 Task: Change object animations to zoom in.
Action: Mouse moved to (610, 121)
Screenshot: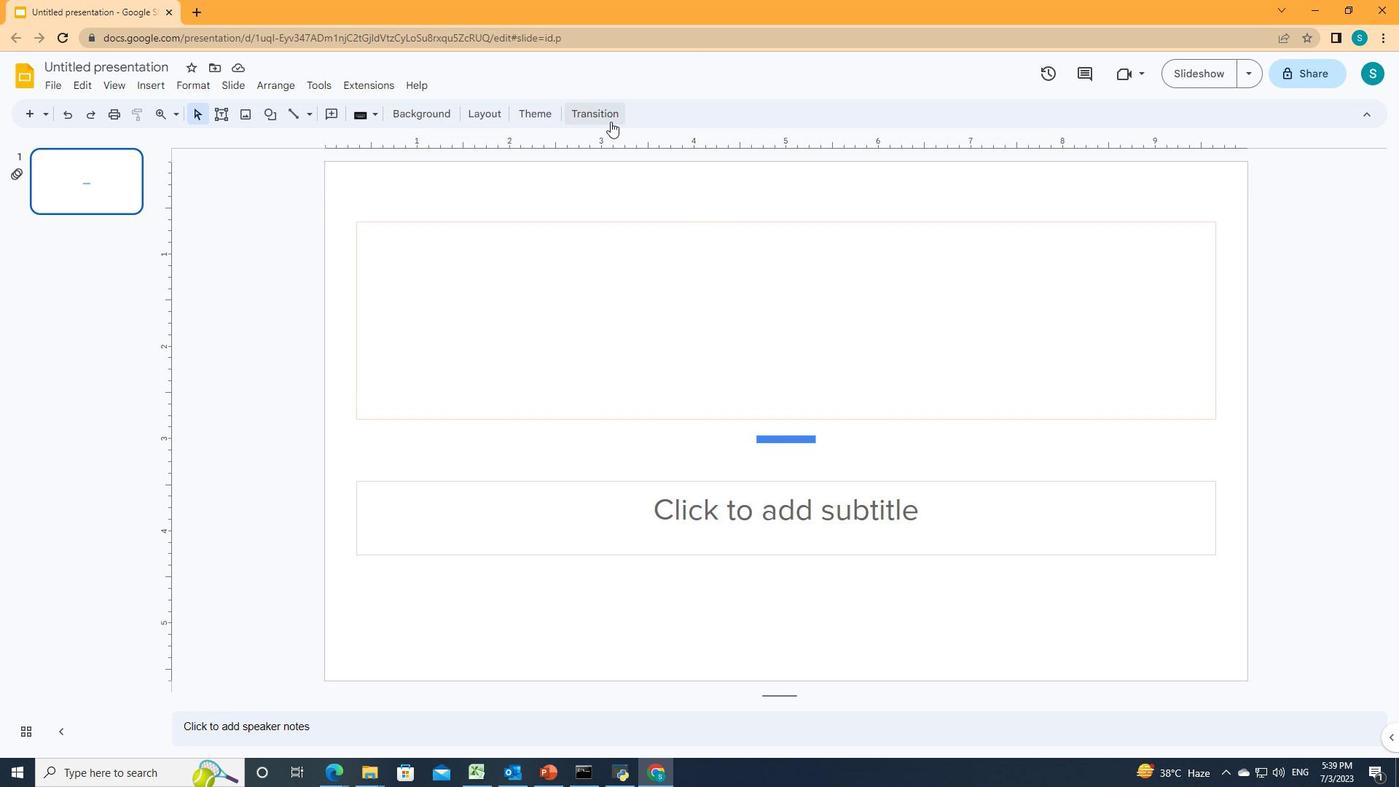 
Action: Mouse pressed left at (610, 121)
Screenshot: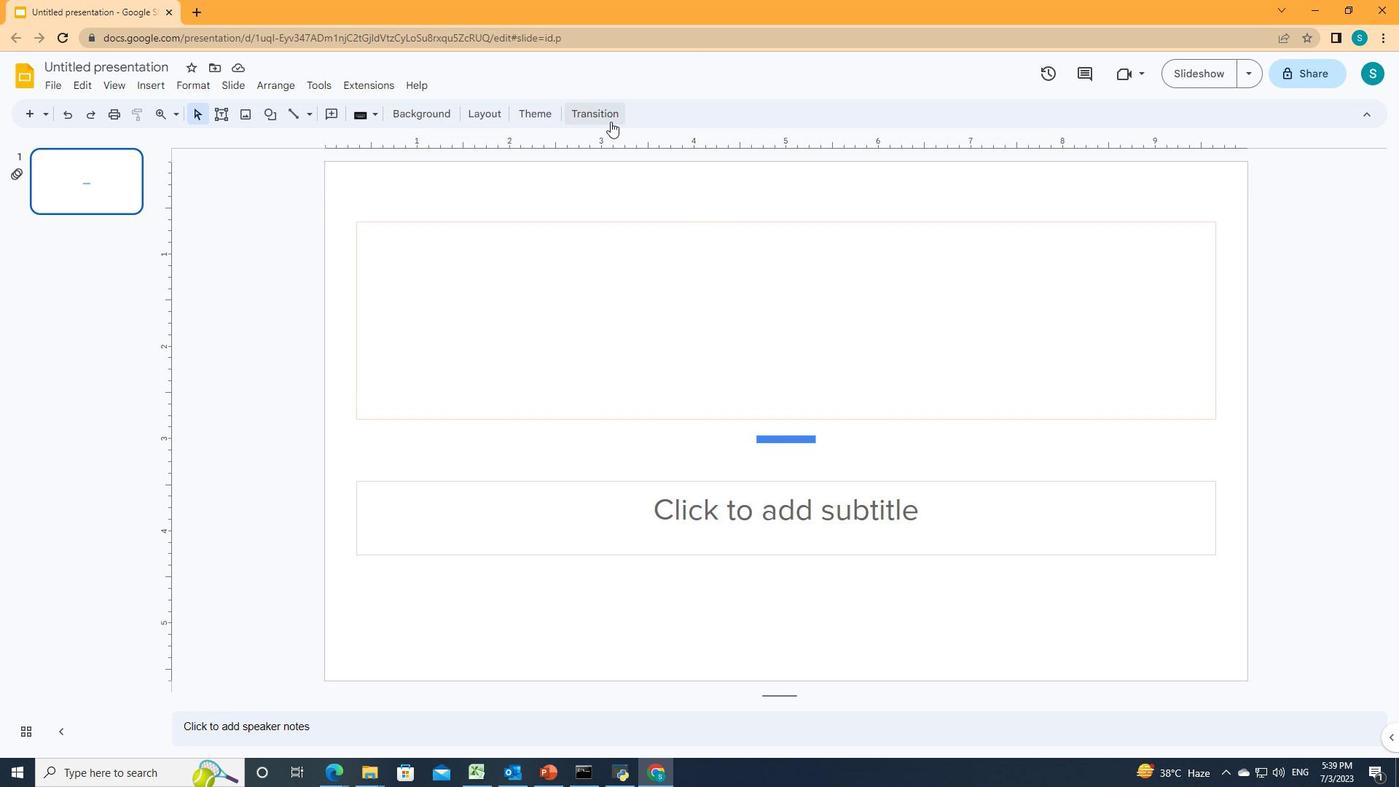 
Action: Mouse moved to (1215, 430)
Screenshot: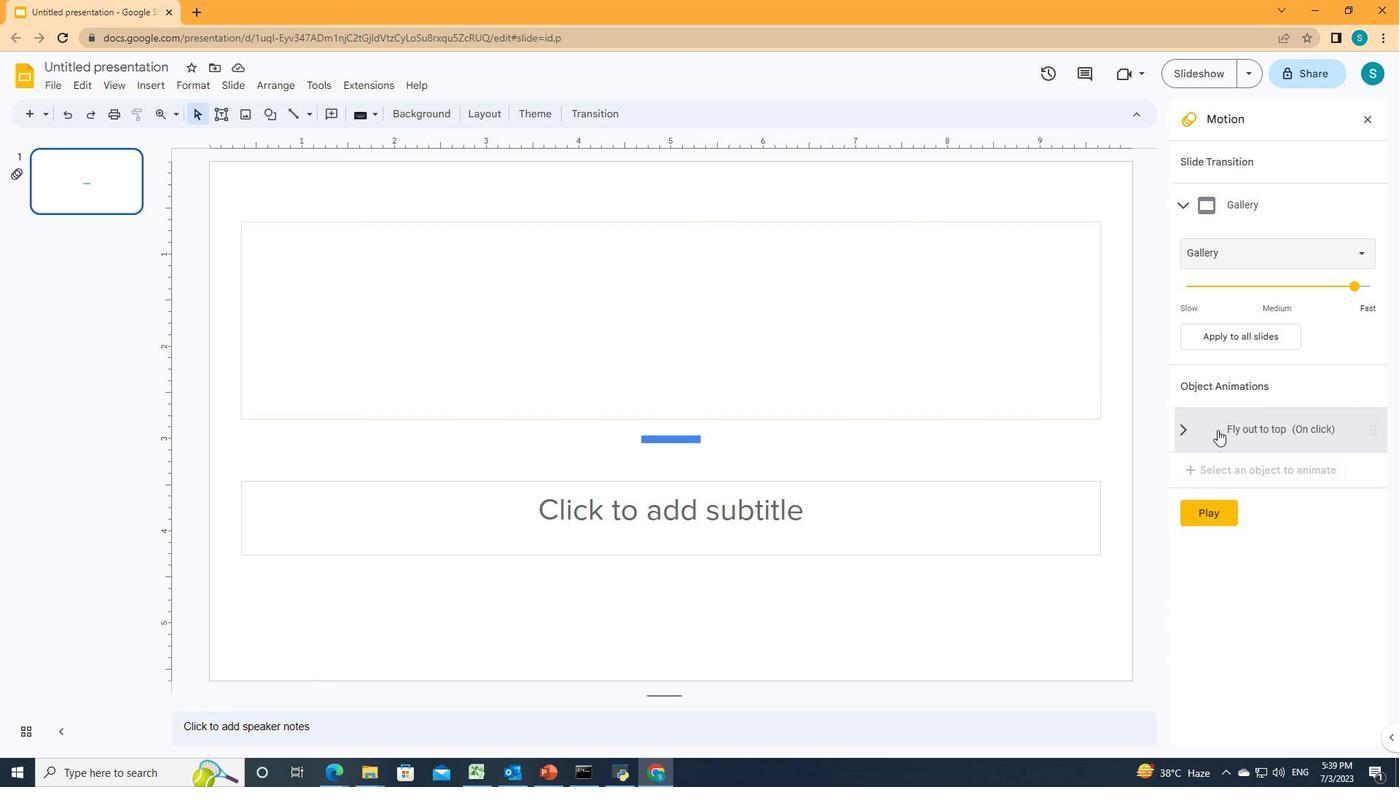 
Action: Mouse pressed left at (1215, 430)
Screenshot: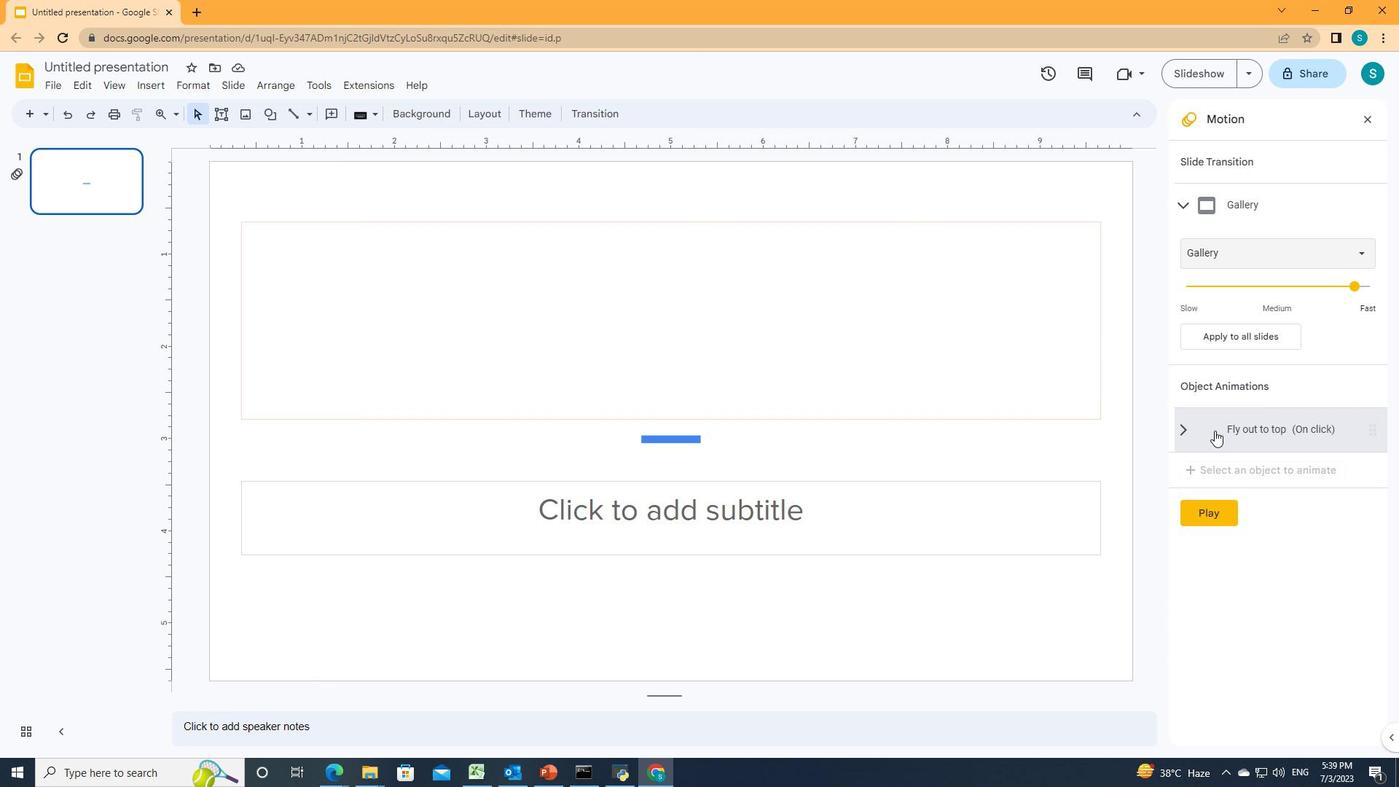 
Action: Mouse moved to (1274, 341)
Screenshot: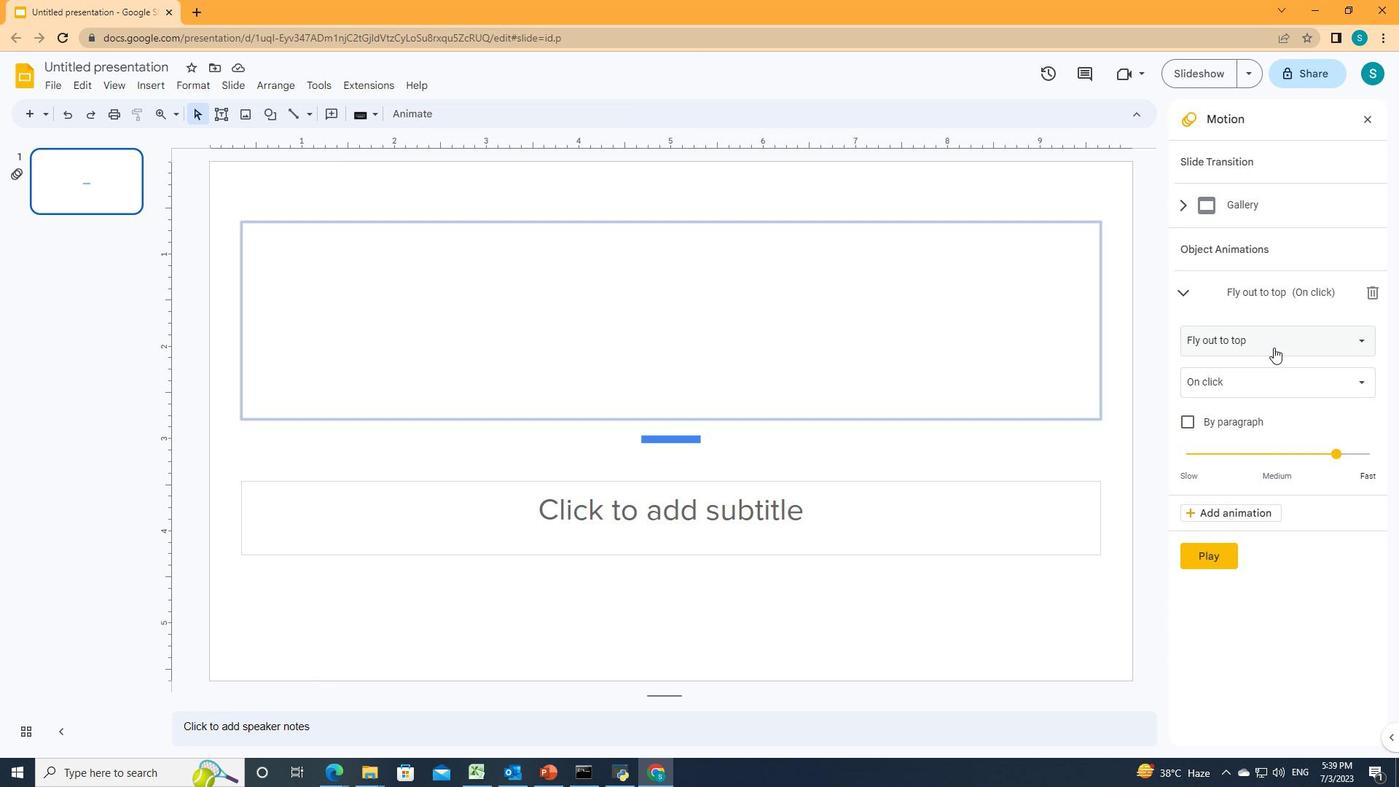 
Action: Mouse pressed left at (1274, 341)
Screenshot: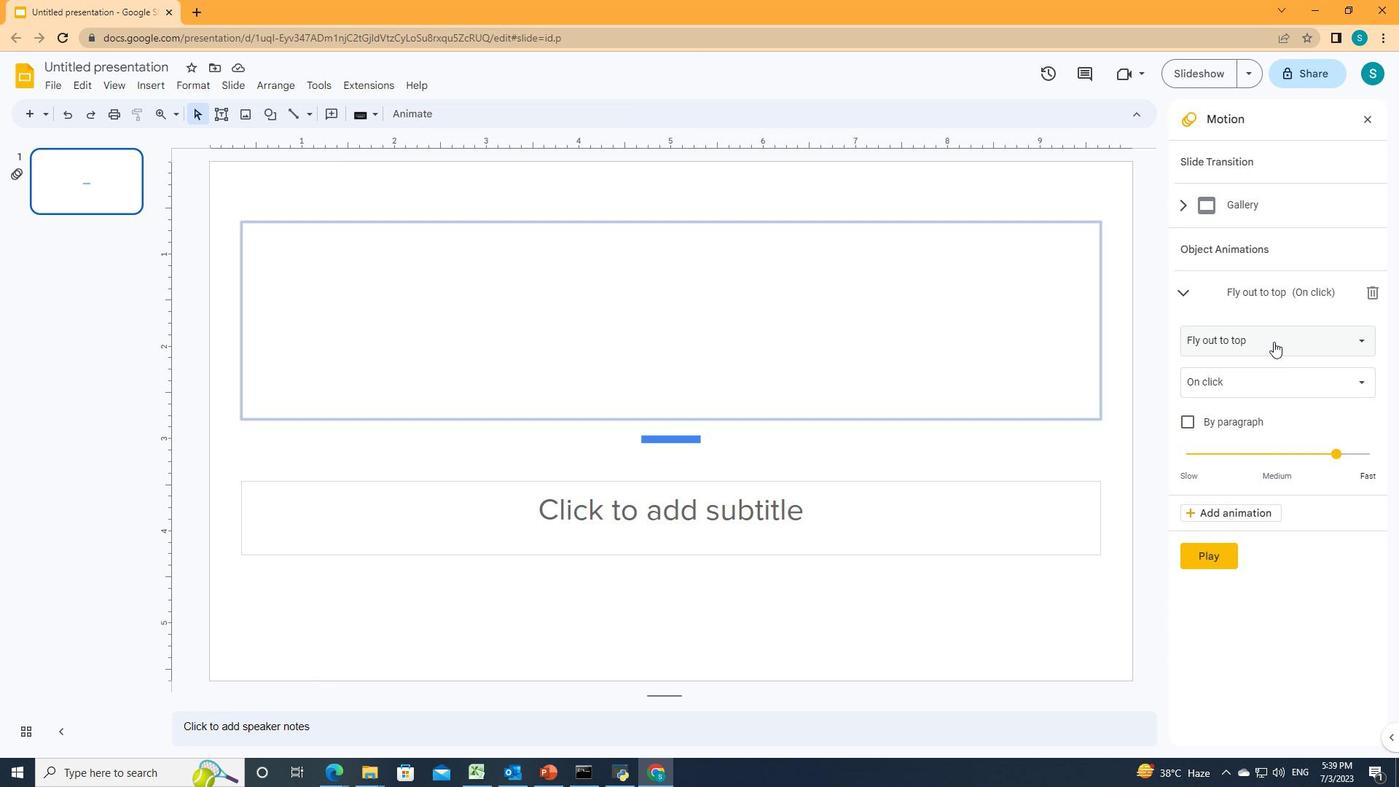 
Action: Mouse moved to (1224, 650)
Screenshot: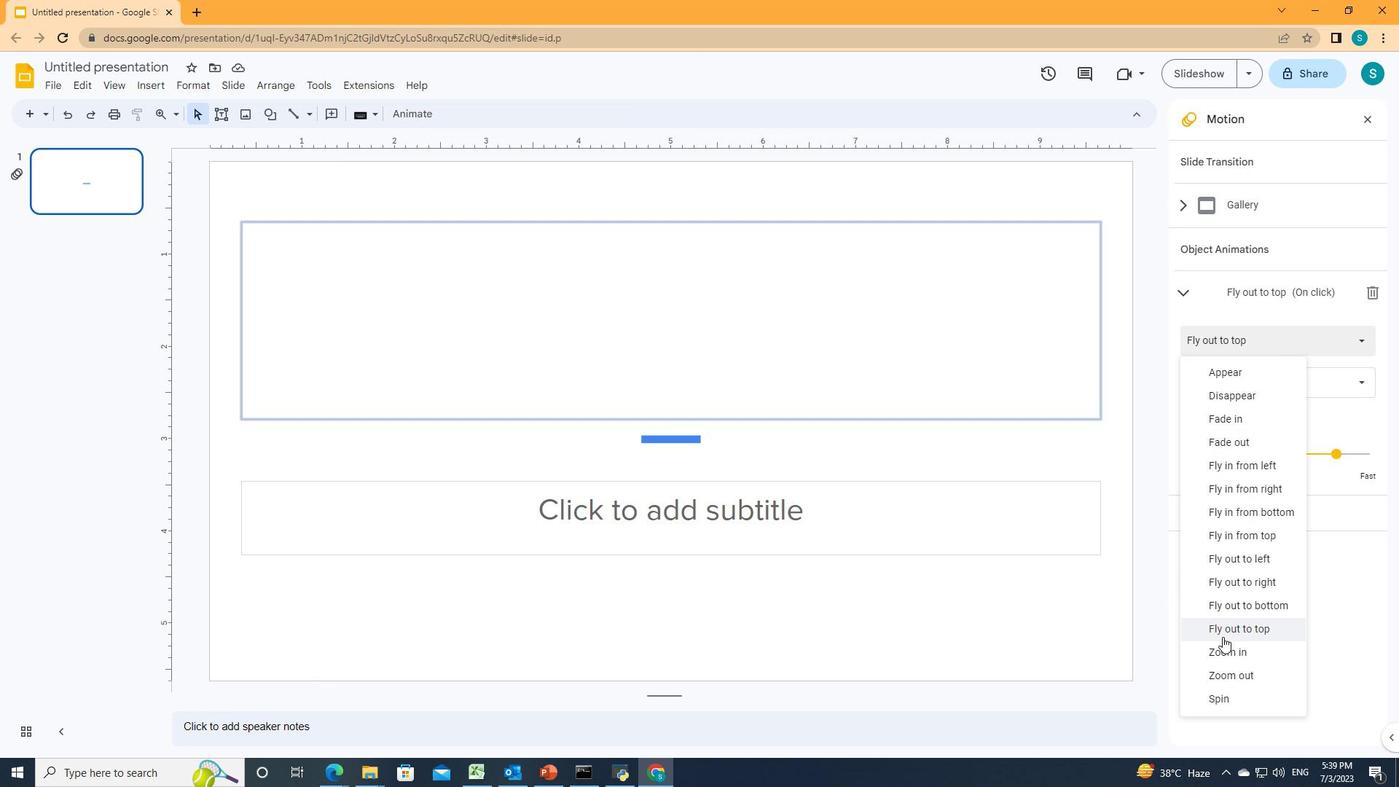 
Action: Mouse pressed left at (1224, 650)
Screenshot: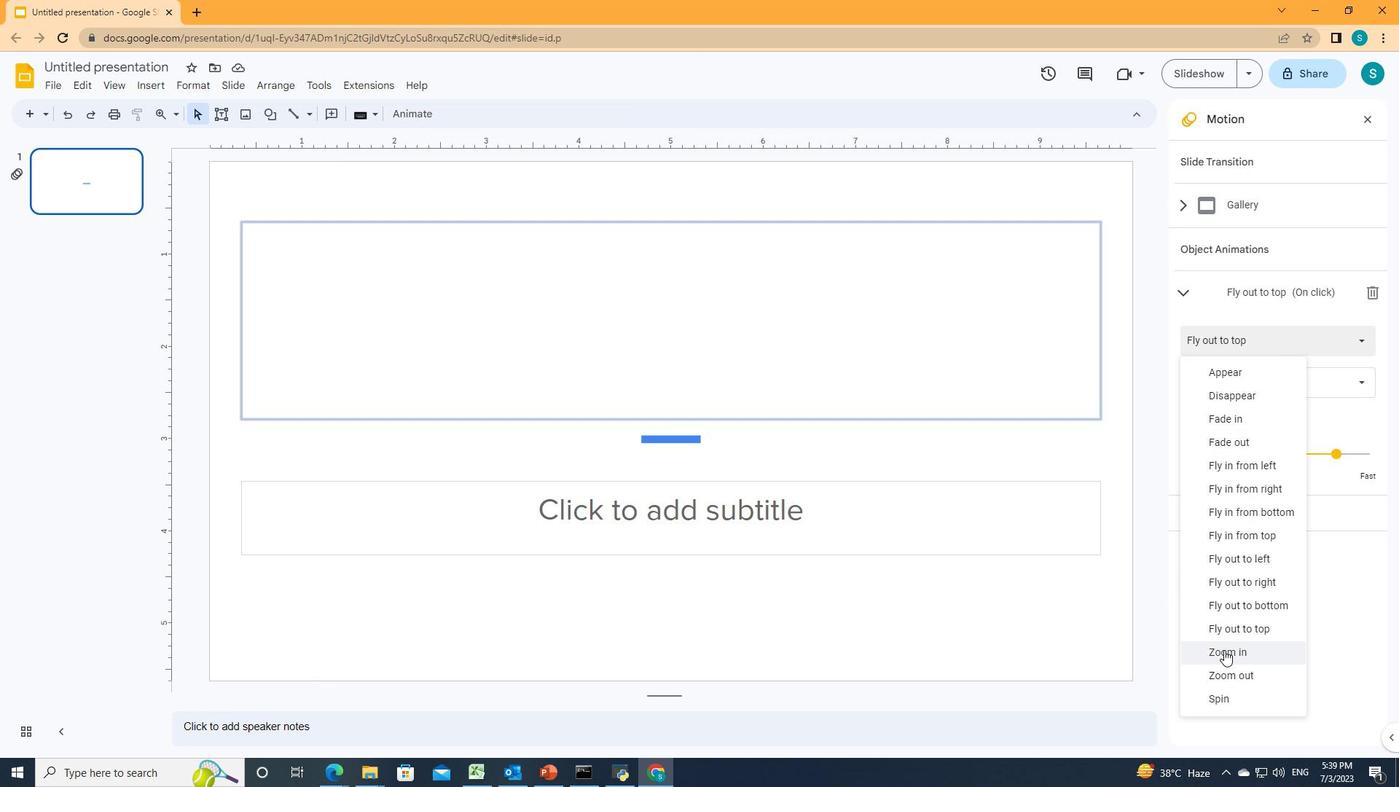 
